 Task: Open Card Card0000000145 in Board Board0000000037 in Workspace WS0000000013 in Trello. Add Member Ayush98111@gmail.com to Card Card0000000145 in Board Board0000000037 in Workspace WS0000000013 in Trello. Add Green Label titled Label0000000145 to Card Card0000000145 in Board Board0000000037 in Workspace WS0000000013 in Trello. Add Checklist CL0000000145 to Card Card0000000145 in Board Board0000000037 in Workspace WS0000000013 in Trello. Add Dates with Start Date as Apr 08 2023 and Due Date as Apr 30 2023 to Card Card0000000145 in Board Board0000000037 in Workspace WS0000000013 in Trello
Action: Mouse moved to (88, 333)
Screenshot: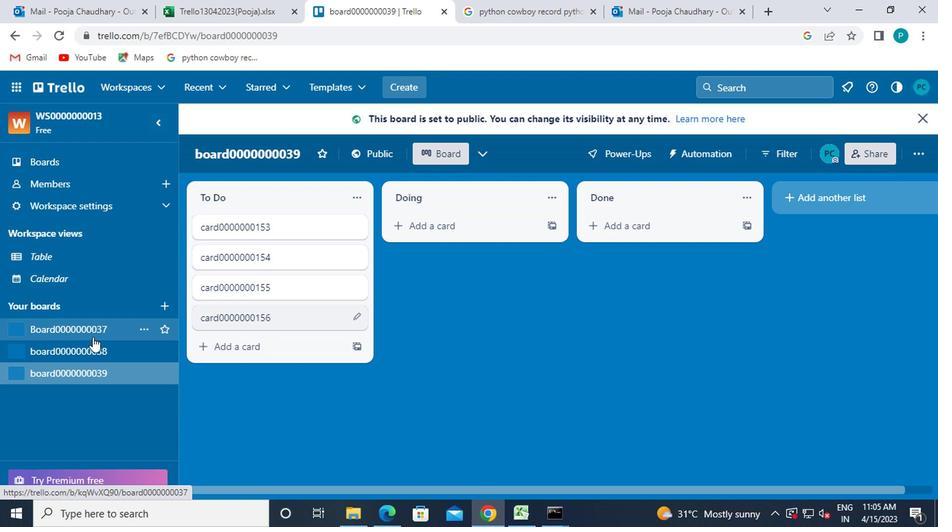 
Action: Mouse pressed left at (88, 333)
Screenshot: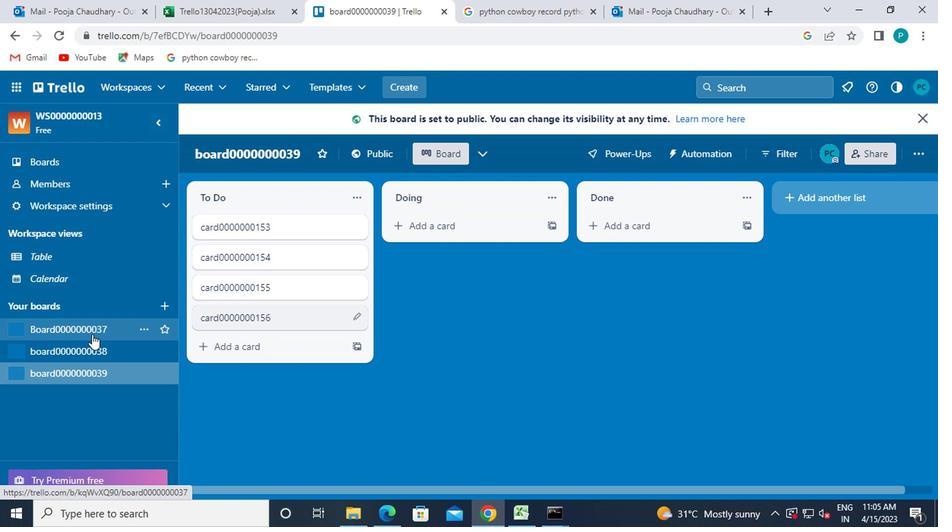 
Action: Mouse moved to (234, 197)
Screenshot: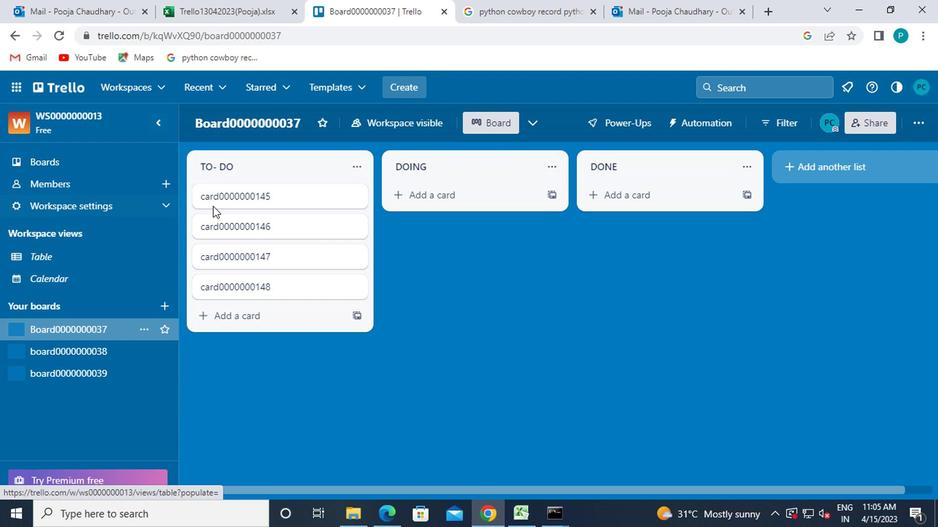 
Action: Mouse pressed left at (234, 197)
Screenshot: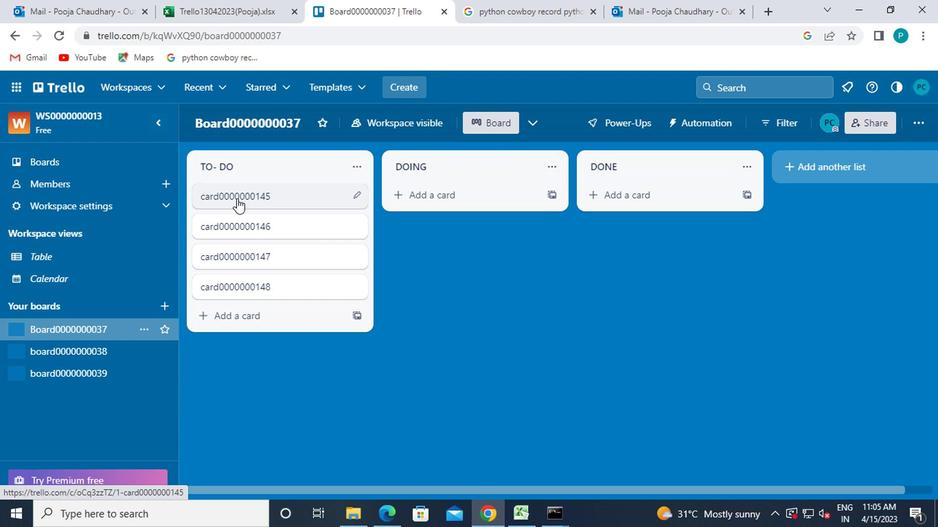 
Action: Mouse moved to (626, 196)
Screenshot: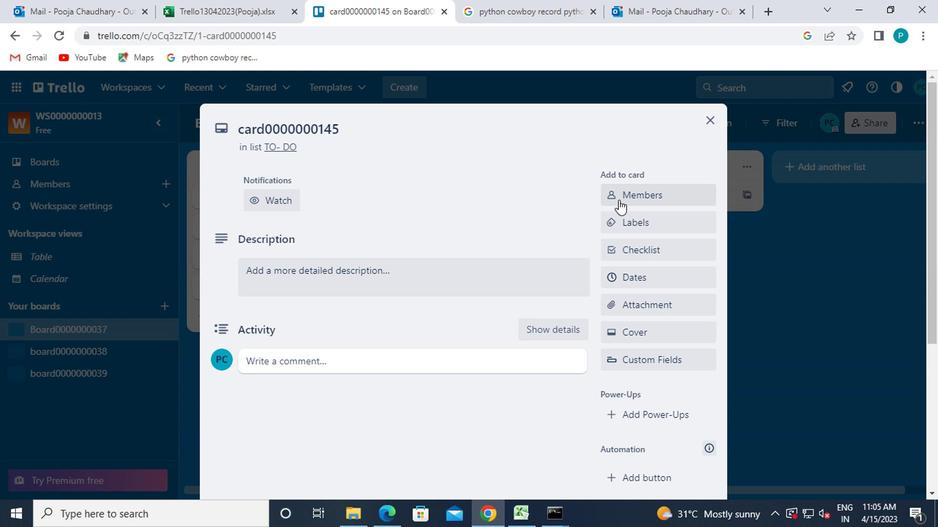 
Action: Mouse pressed left at (626, 196)
Screenshot: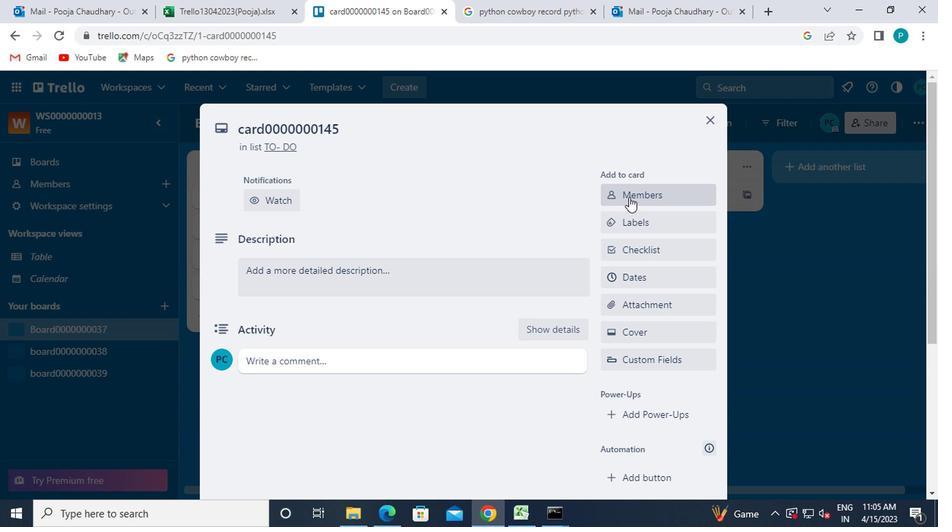 
Action: Mouse moved to (625, 257)
Screenshot: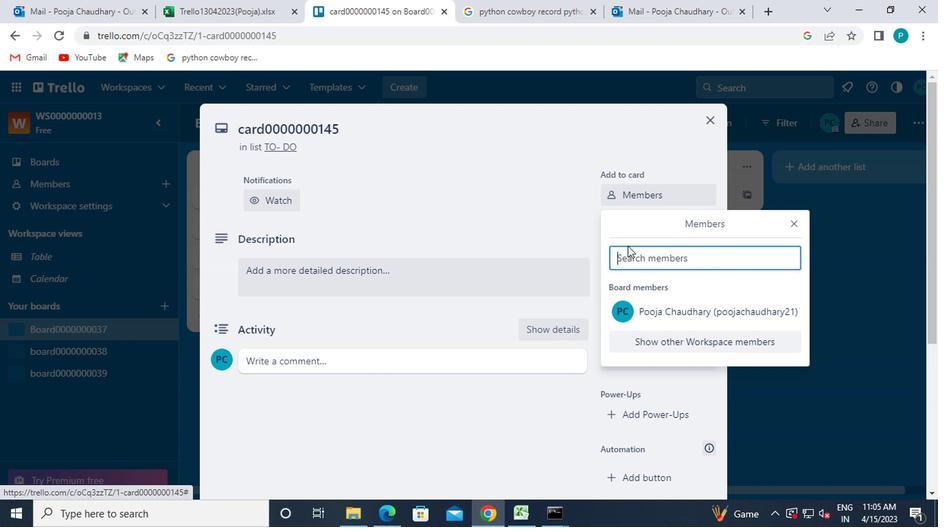 
Action: Mouse pressed left at (625, 257)
Screenshot: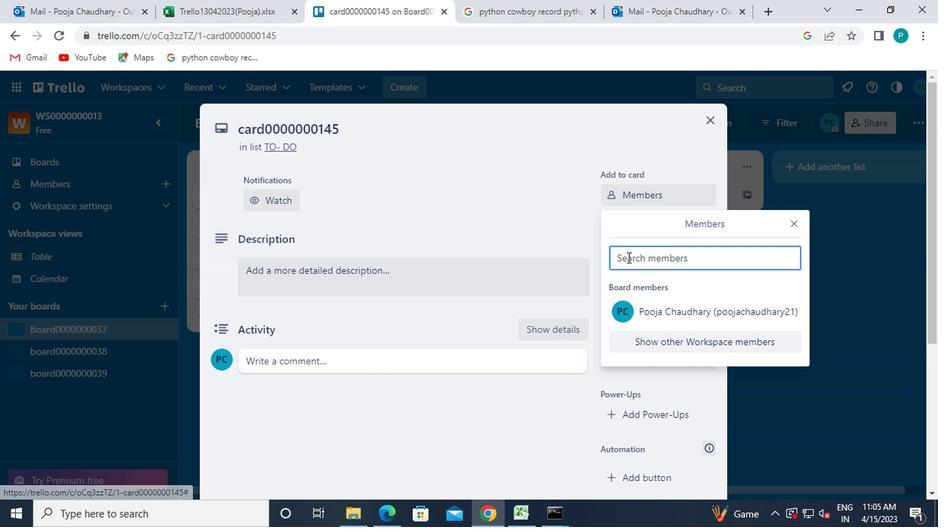 
Action: Mouse moved to (612, 262)
Screenshot: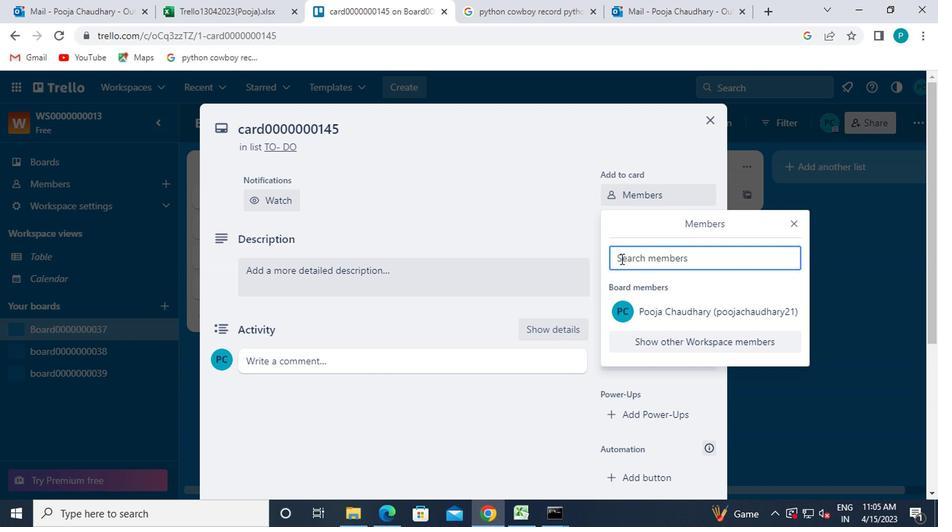 
Action: Key pressed ayush98111
Screenshot: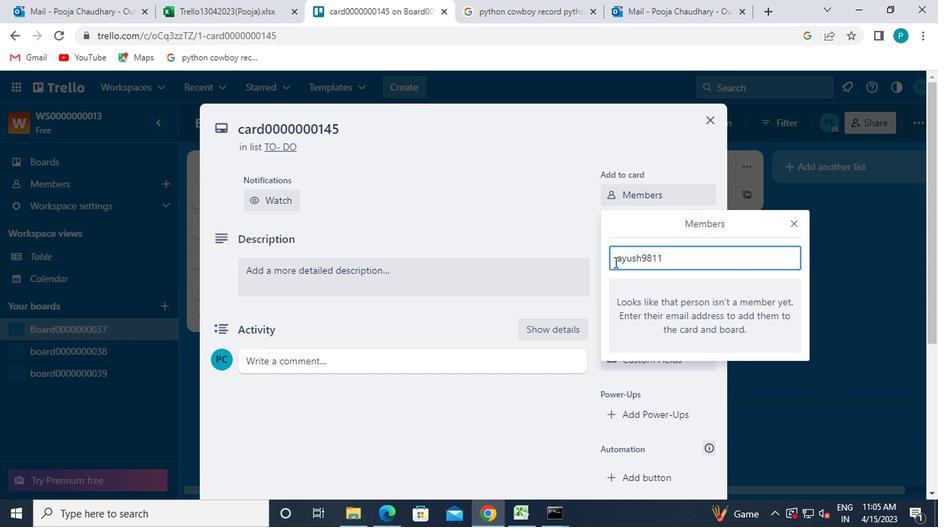 
Action: Mouse moved to (421, 372)
Screenshot: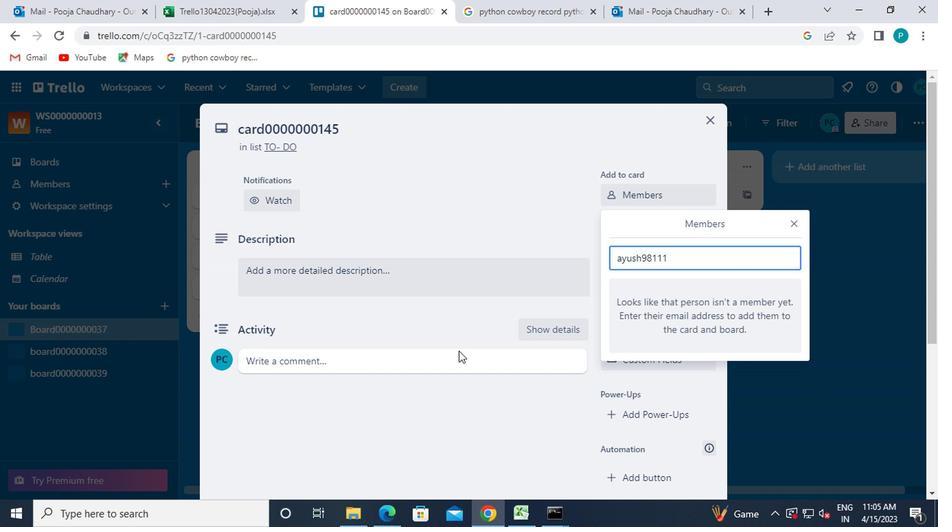 
Action: Key pressed <Key.shift>
Screenshot: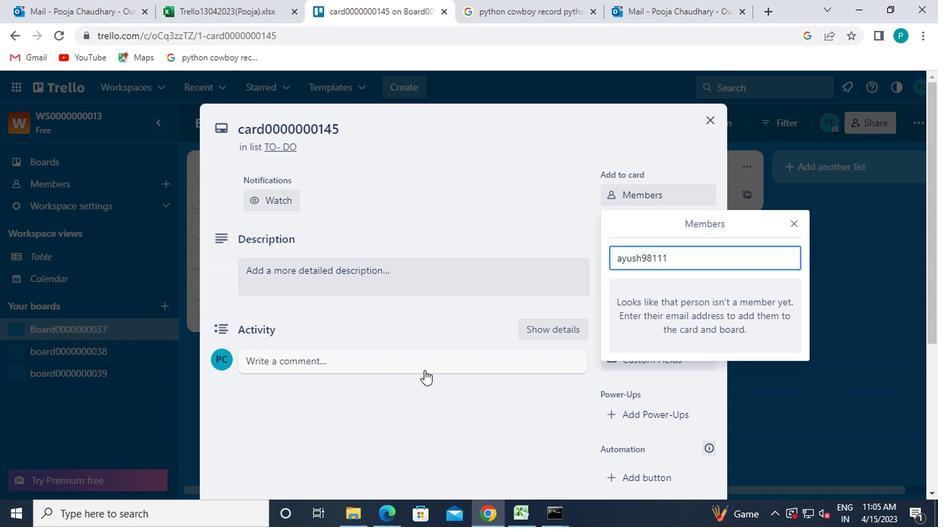 
Action: Mouse moved to (388, 316)
Screenshot: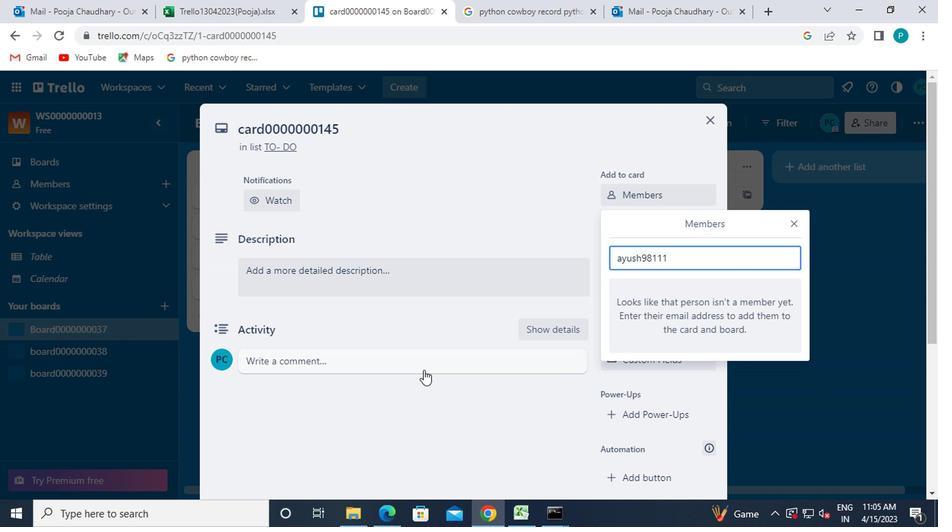 
Action: Key pressed @GMAIL.COM
Screenshot: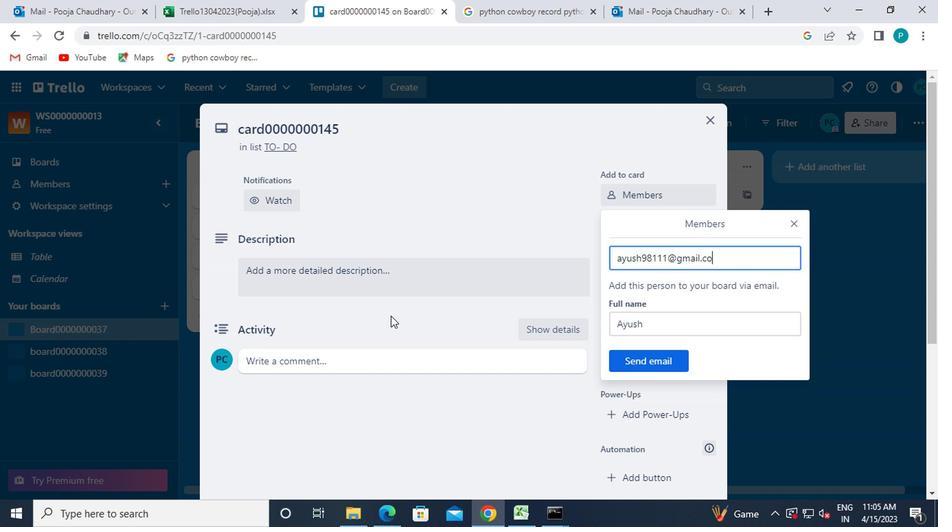 
Action: Mouse moved to (626, 361)
Screenshot: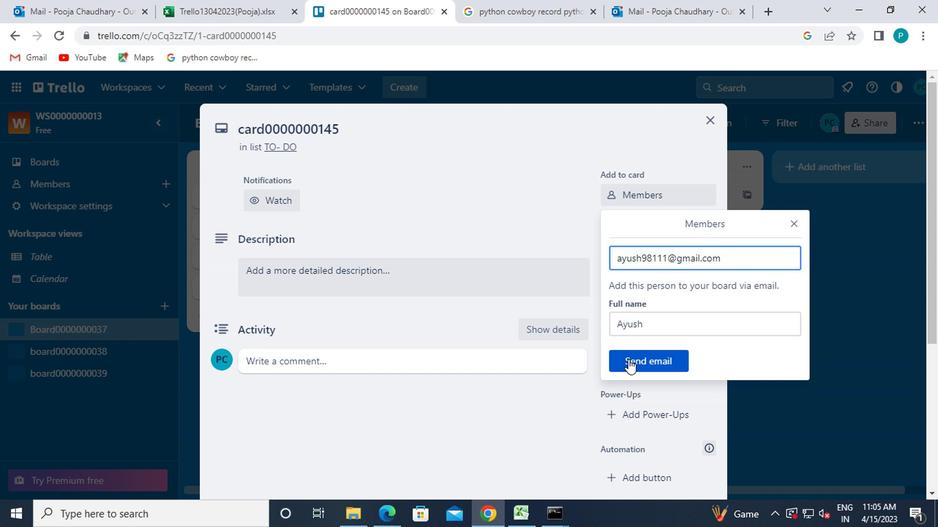 
Action: Mouse pressed left at (626, 361)
Screenshot: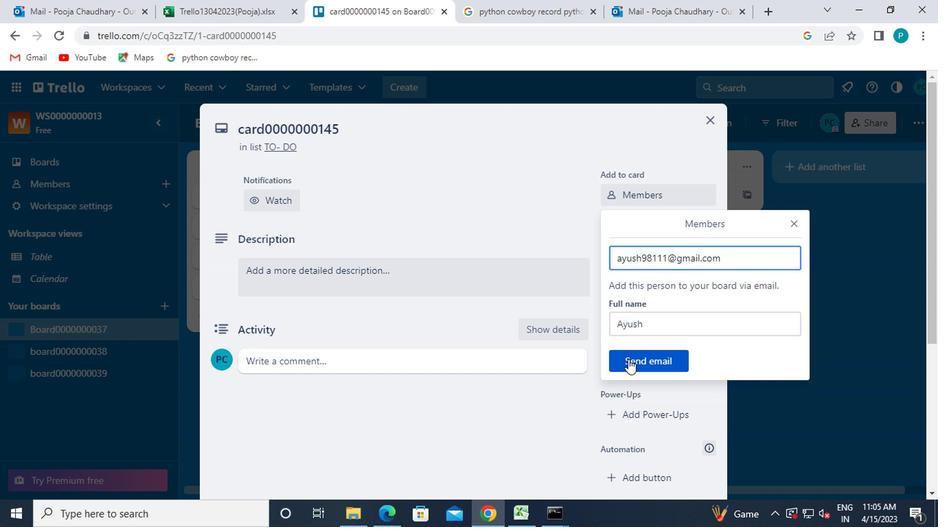 
Action: Mouse moved to (661, 265)
Screenshot: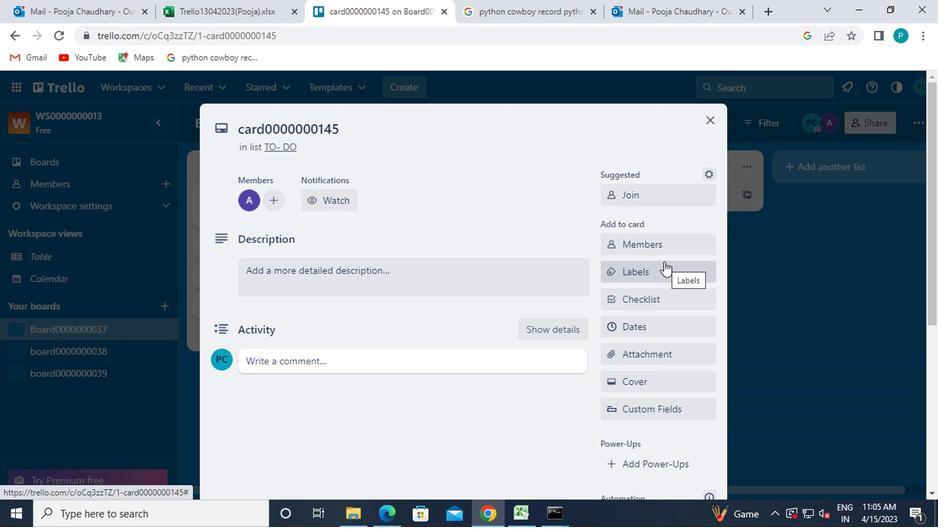 
Action: Mouse pressed left at (661, 265)
Screenshot: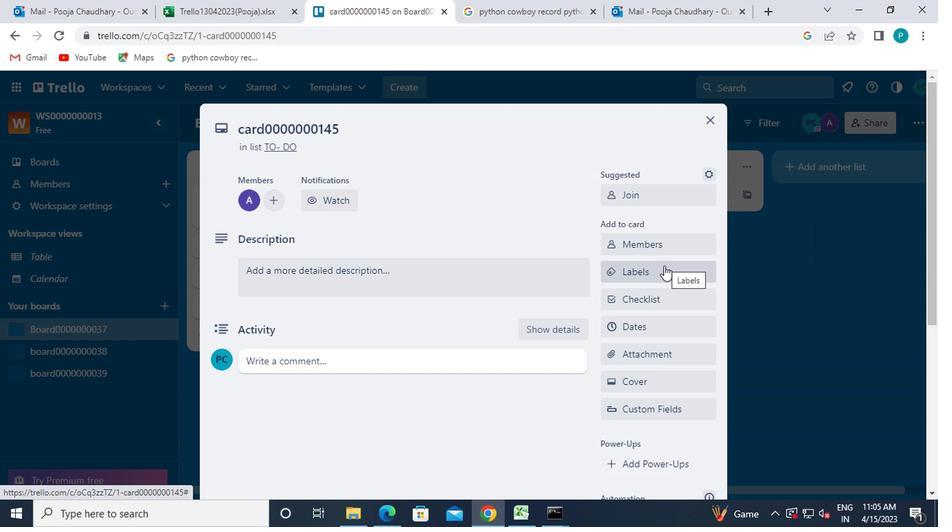 
Action: Mouse moved to (660, 354)
Screenshot: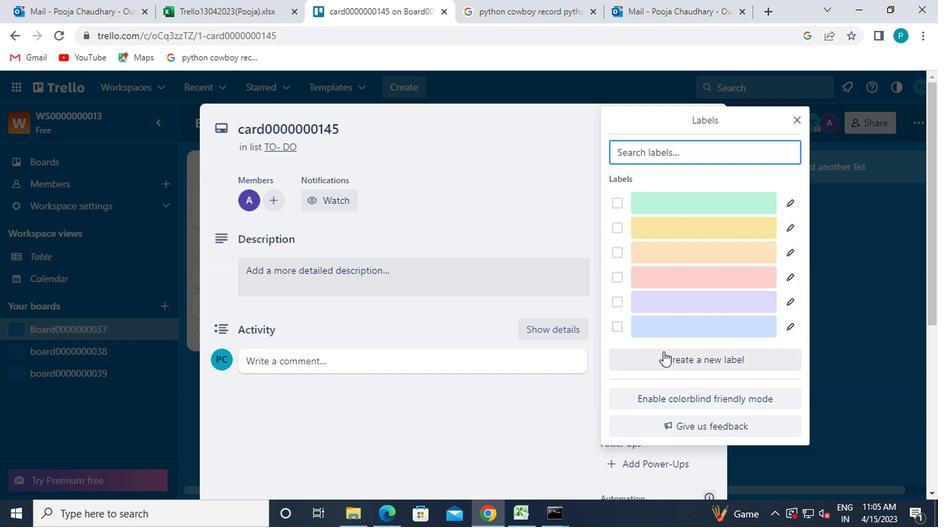 
Action: Mouse pressed left at (660, 354)
Screenshot: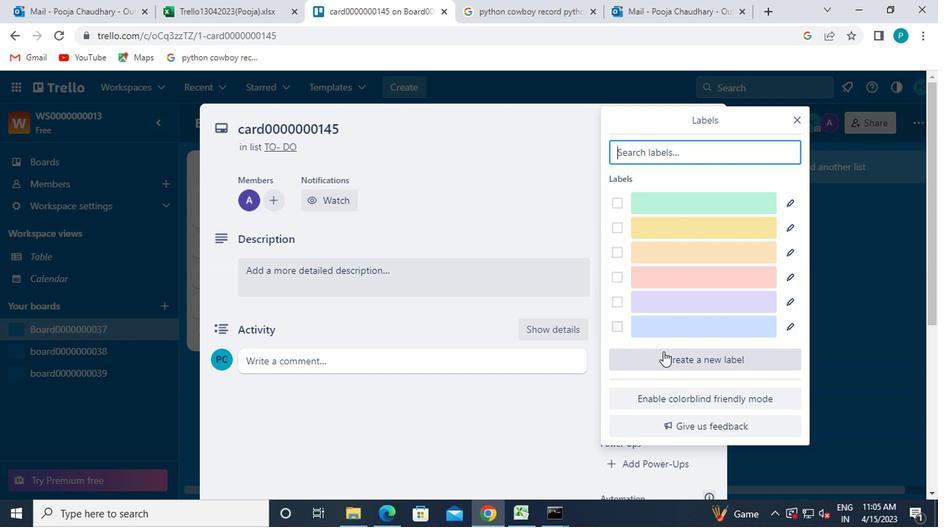 
Action: Mouse moved to (625, 325)
Screenshot: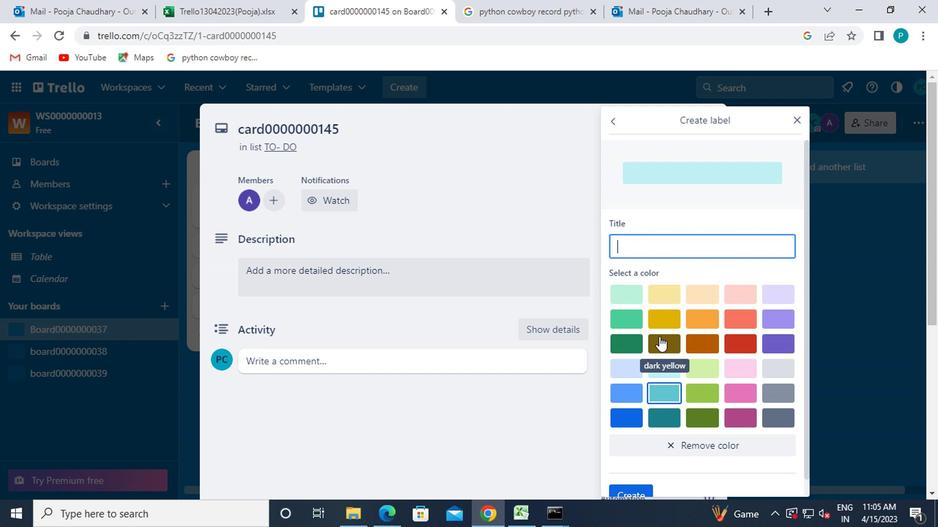 
Action: Mouse pressed left at (625, 325)
Screenshot: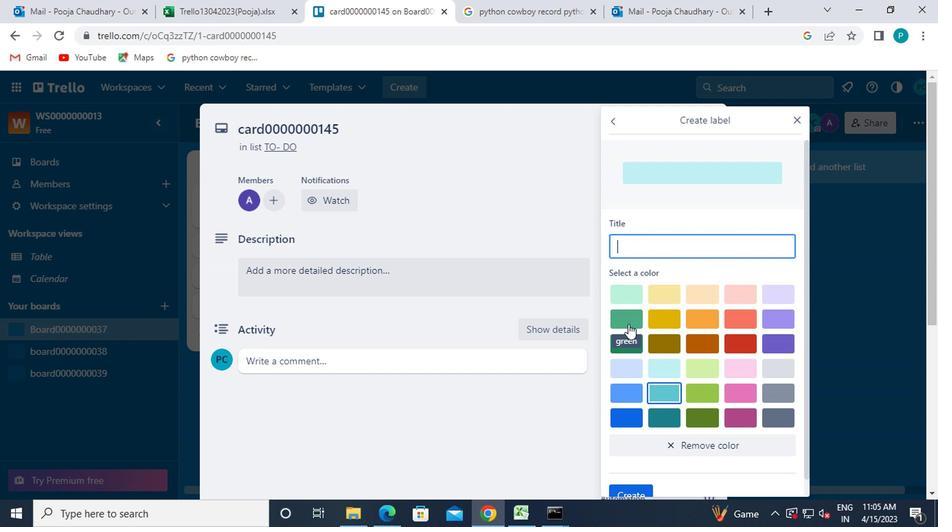 
Action: Mouse moved to (627, 249)
Screenshot: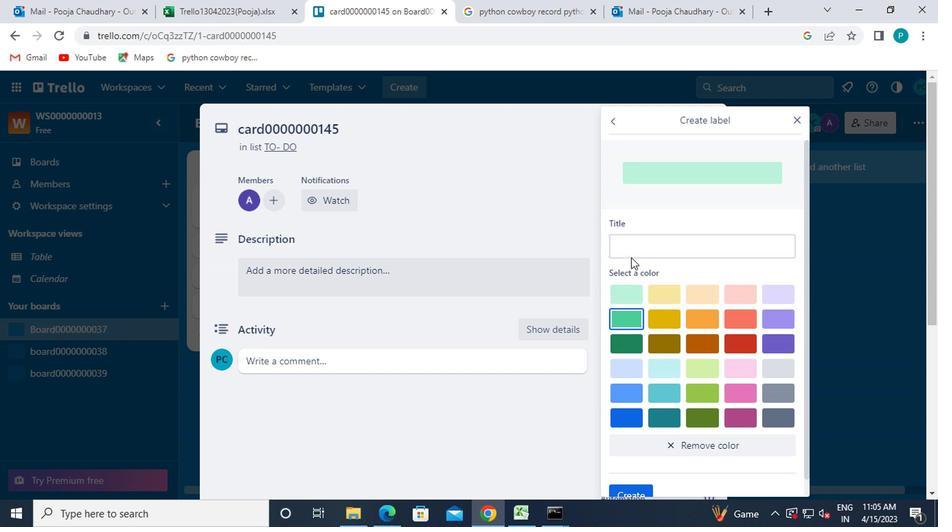 
Action: Mouse pressed left at (627, 249)
Screenshot: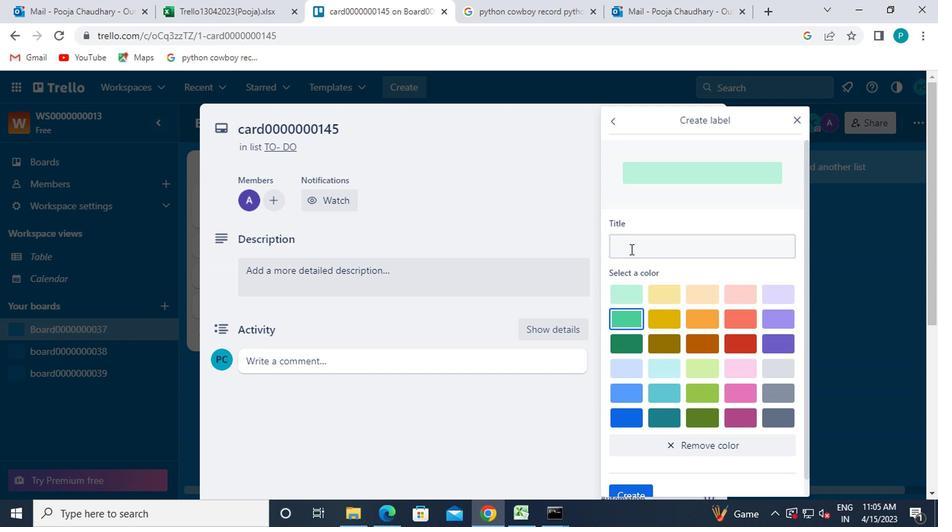 
Action: Key pressed LABEL0000000145
Screenshot: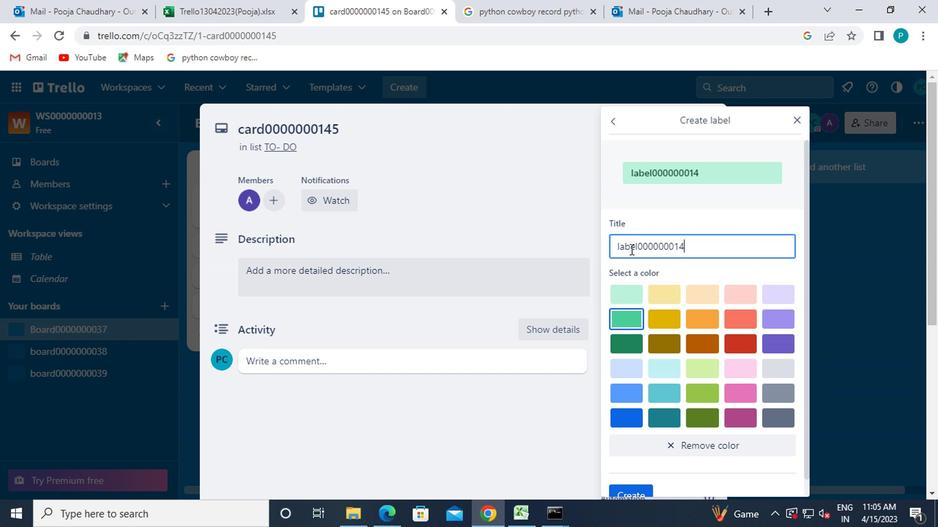 
Action: Mouse moved to (620, 307)
Screenshot: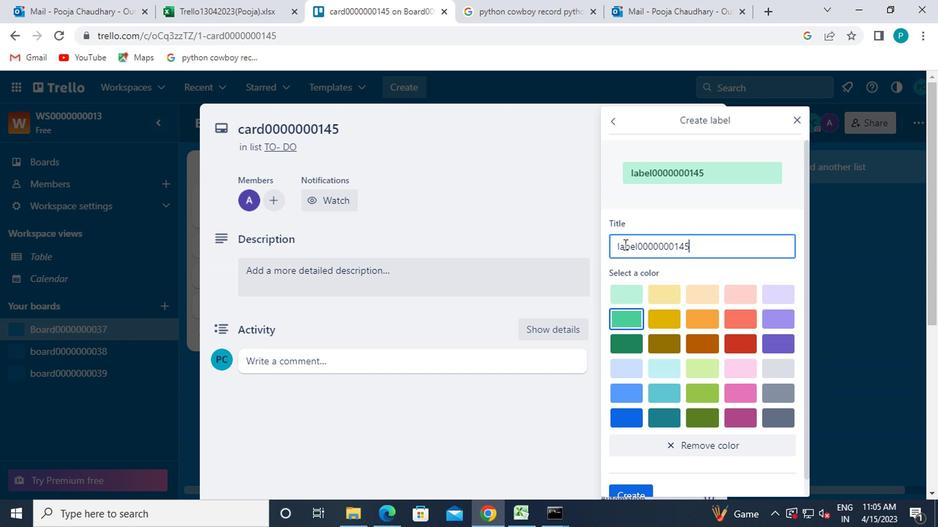 
Action: Mouse scrolled (620, 306) with delta (0, 0)
Screenshot: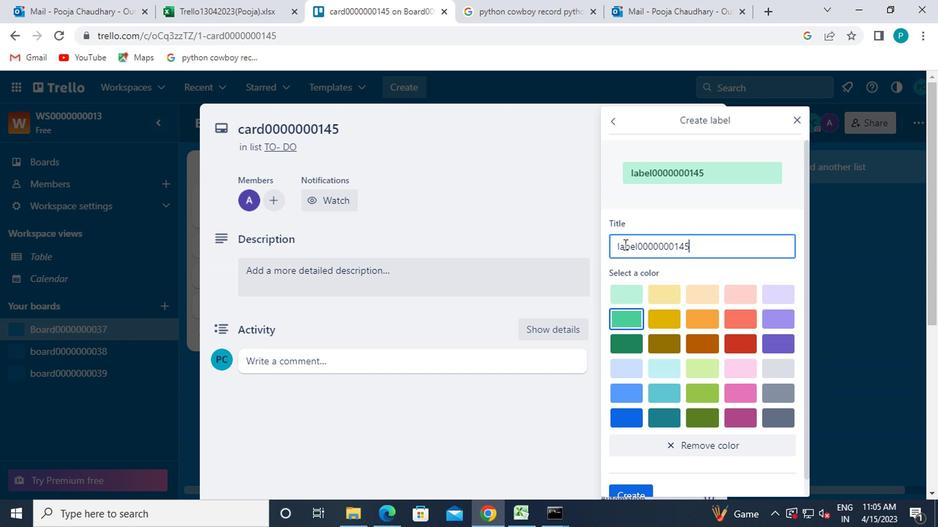 
Action: Mouse moved to (623, 311)
Screenshot: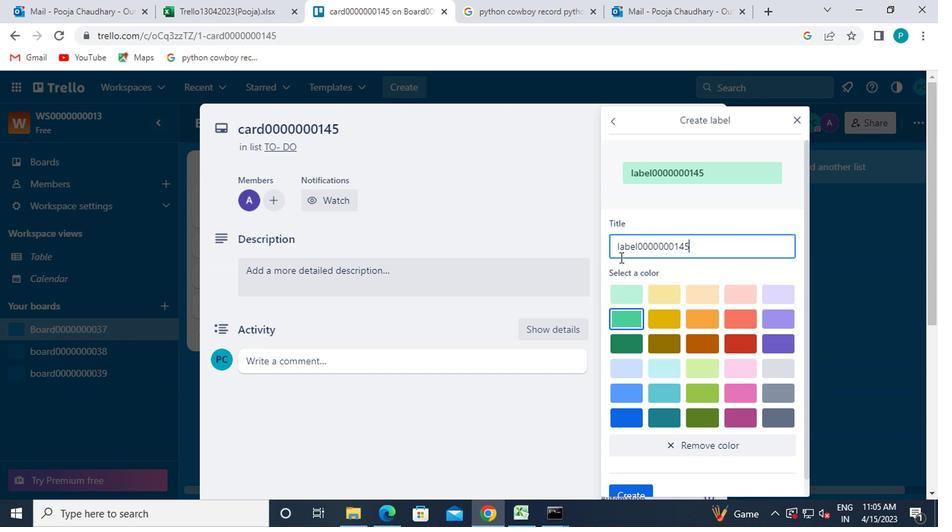 
Action: Mouse scrolled (623, 311) with delta (0, 0)
Screenshot: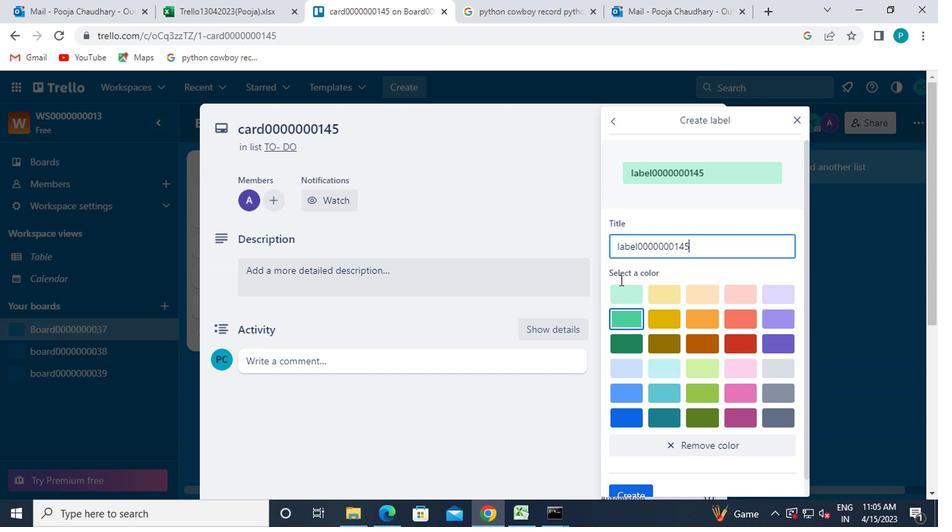 
Action: Mouse moved to (625, 313)
Screenshot: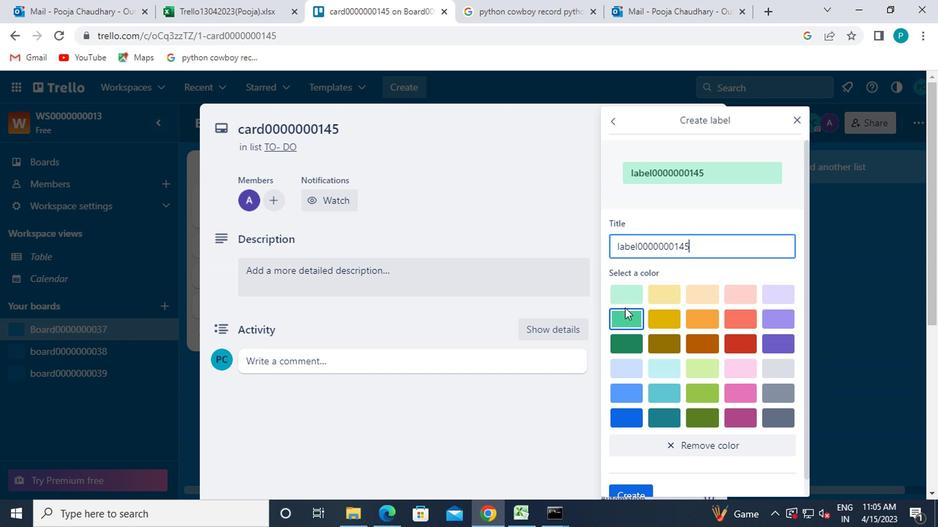 
Action: Mouse scrolled (625, 312) with delta (0, 0)
Screenshot: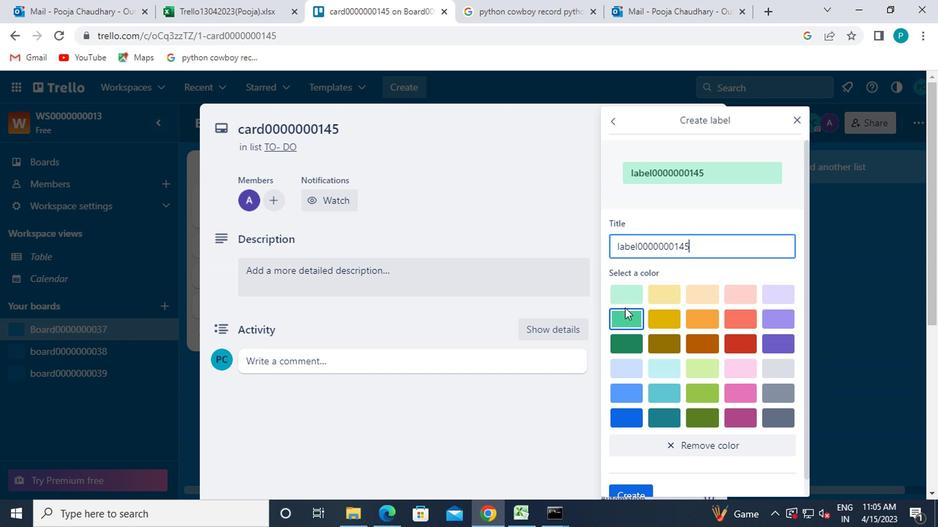 
Action: Mouse moved to (632, 475)
Screenshot: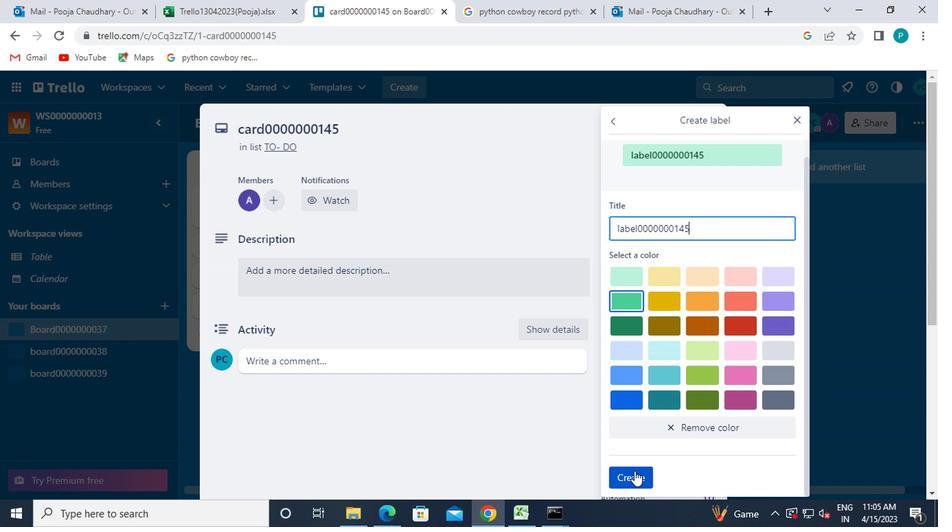 
Action: Mouse pressed left at (632, 475)
Screenshot: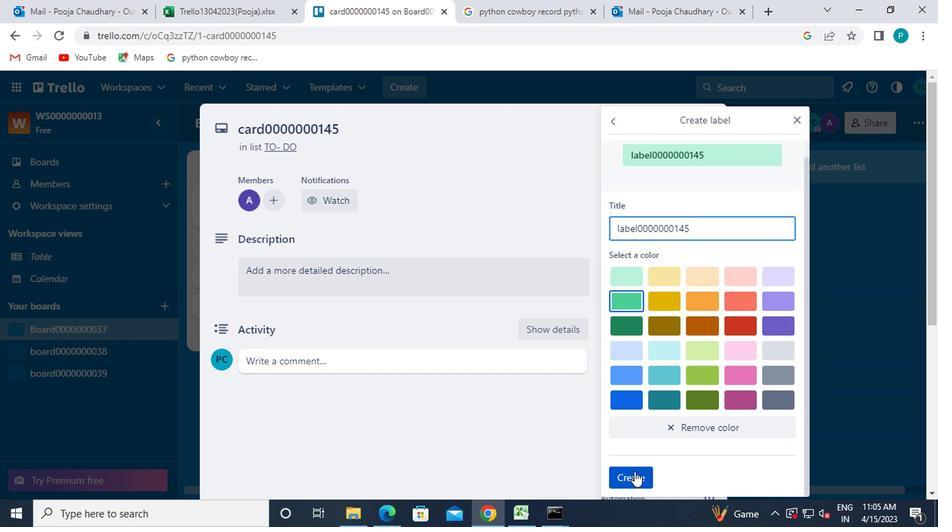 
Action: Mouse moved to (800, 116)
Screenshot: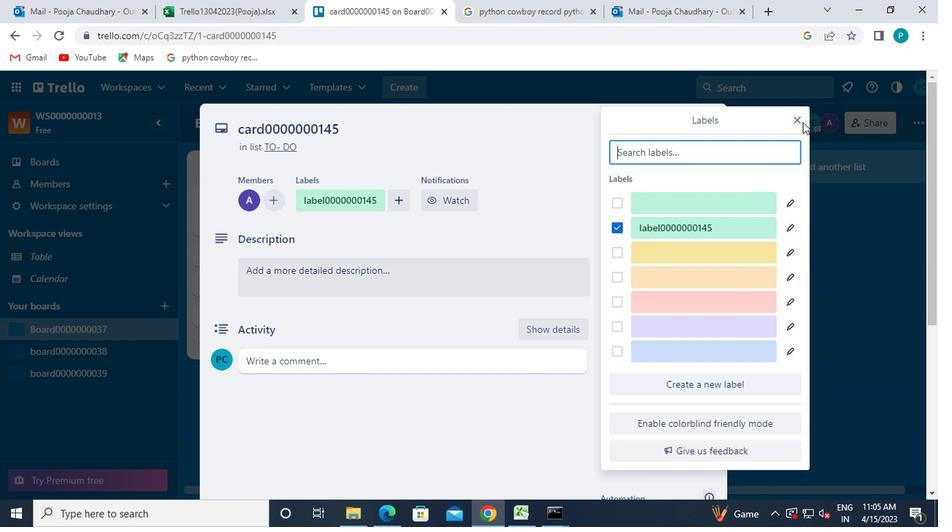 
Action: Mouse pressed left at (800, 116)
Screenshot: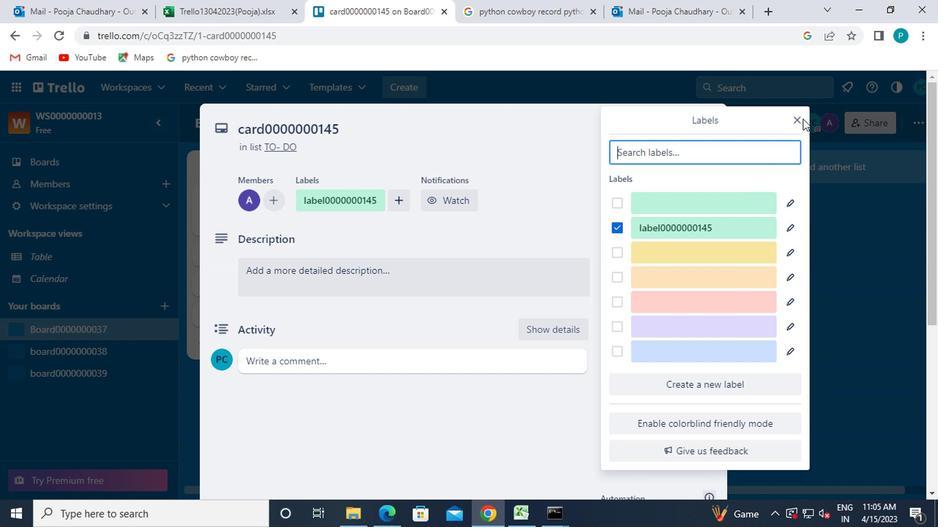 
Action: Mouse moved to (797, 115)
Screenshot: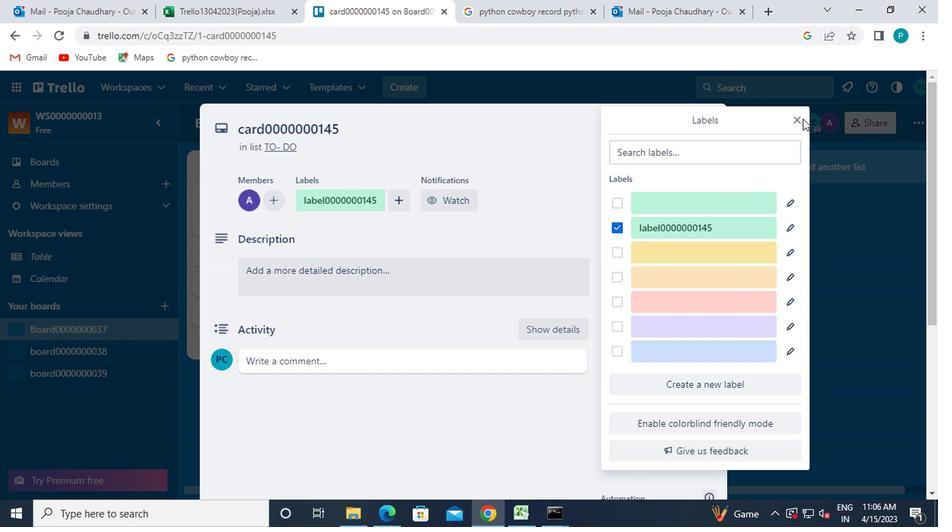 
Action: Mouse pressed left at (797, 115)
Screenshot: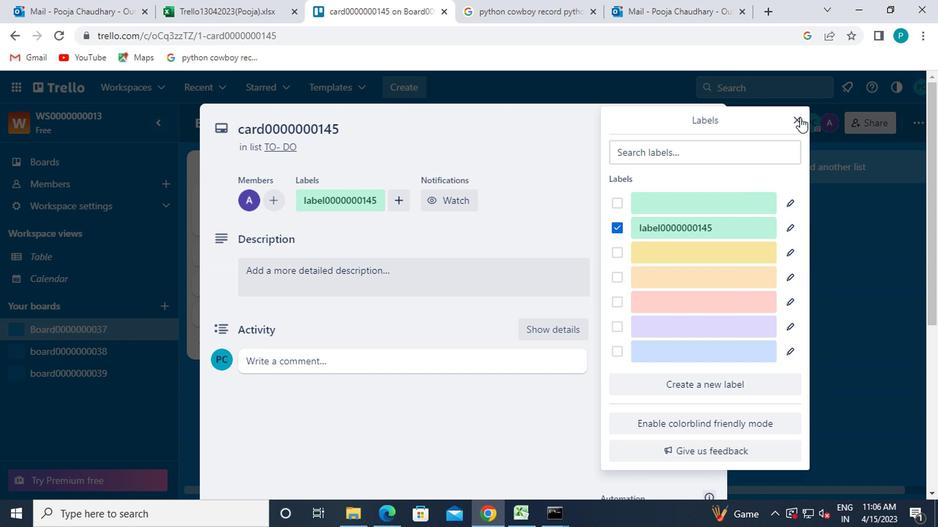 
Action: Mouse moved to (670, 301)
Screenshot: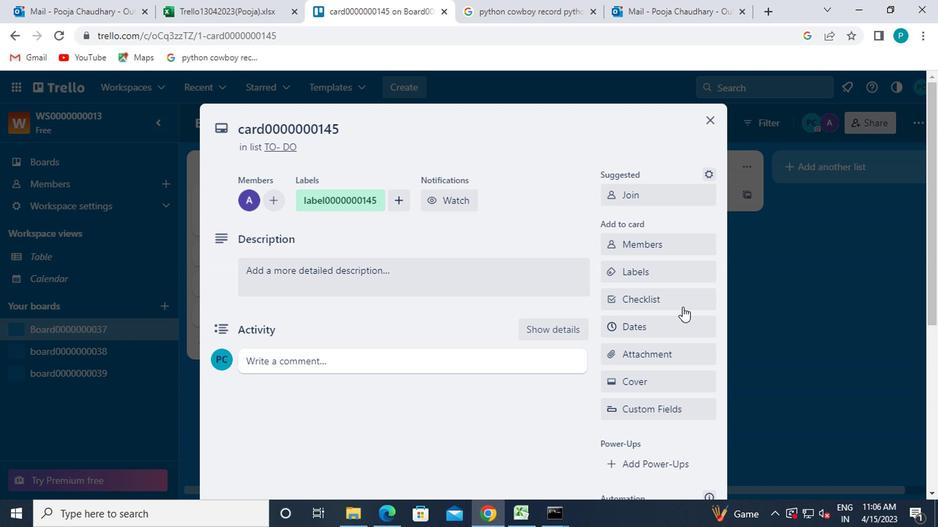 
Action: Mouse pressed left at (670, 301)
Screenshot: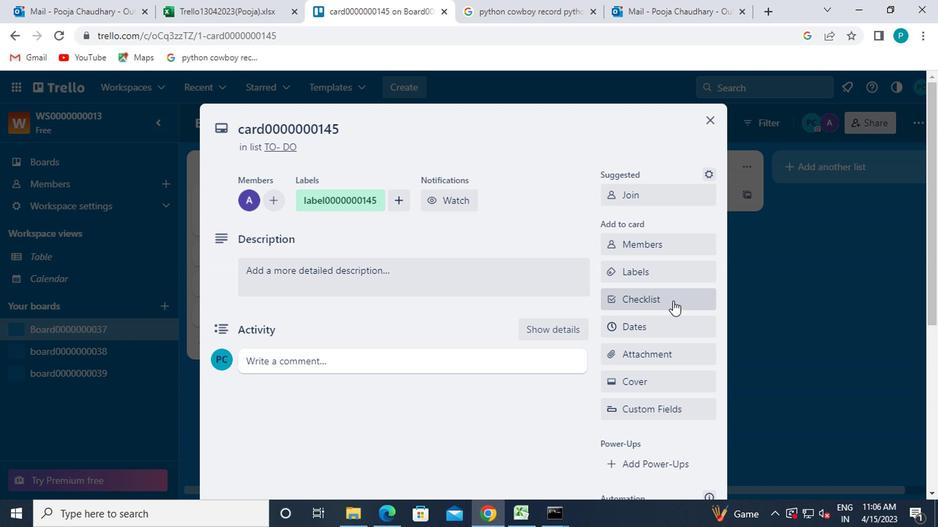 
Action: Mouse moved to (669, 305)
Screenshot: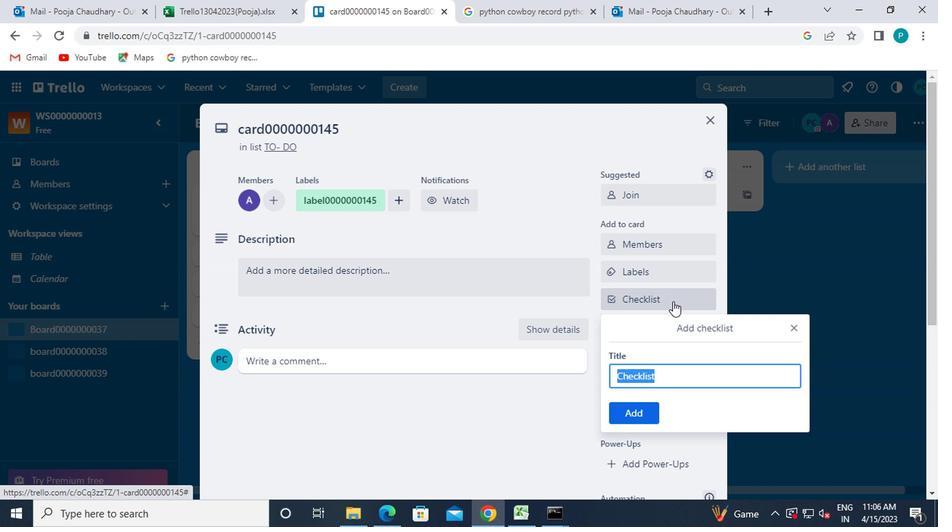
Action: Key pressed <Key.caps_lock>CL0000000145
Screenshot: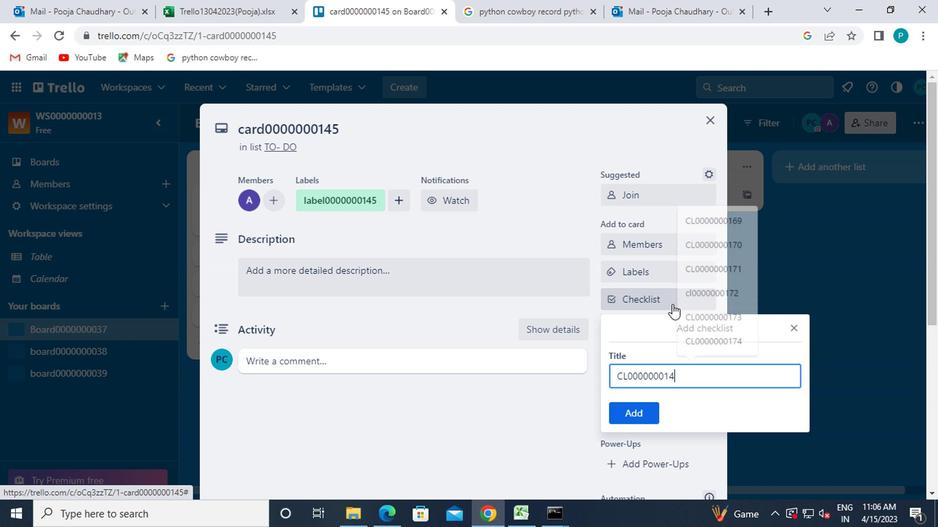 
Action: Mouse moved to (630, 408)
Screenshot: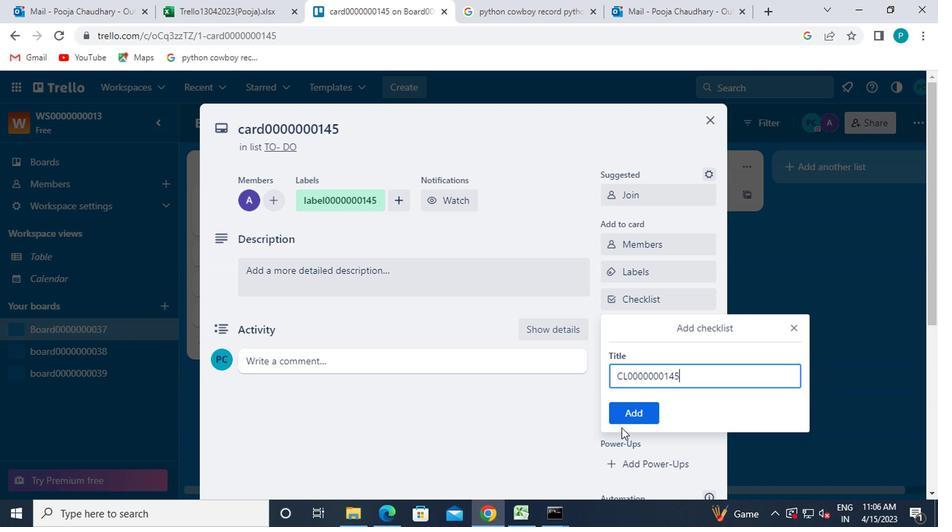 
Action: Mouse pressed left at (630, 408)
Screenshot: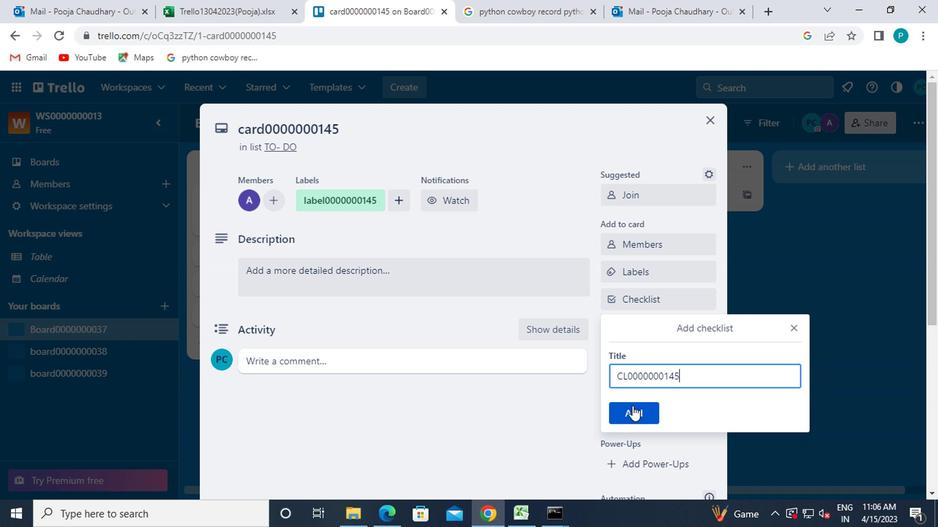 
Action: Mouse moved to (630, 336)
Screenshot: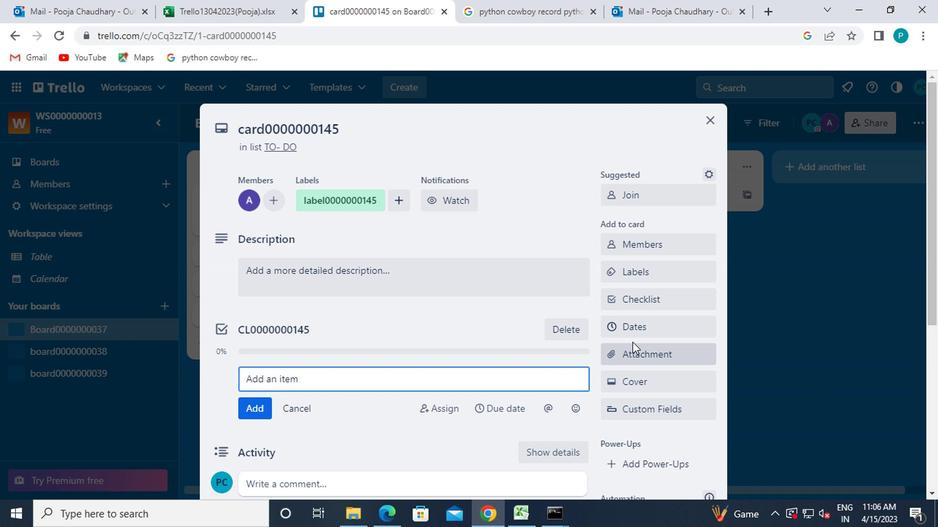 
Action: Mouse pressed left at (630, 336)
Screenshot: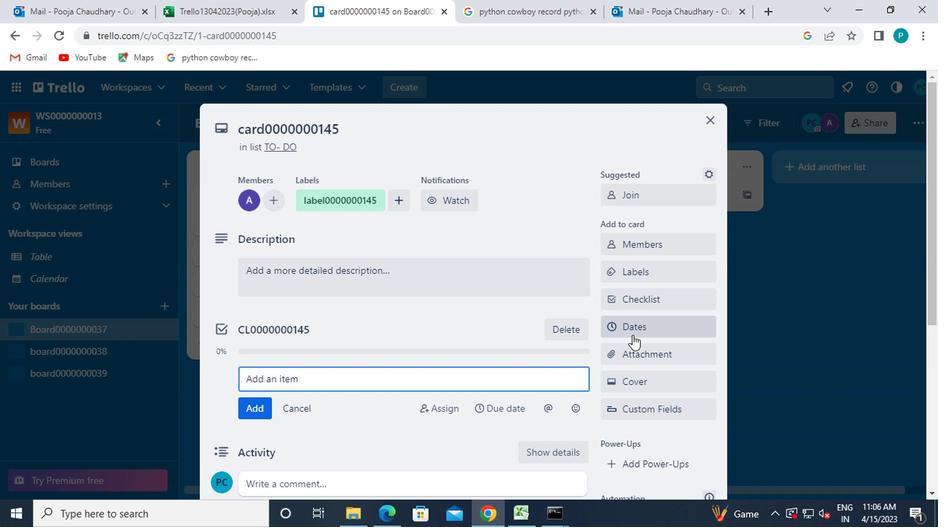 
Action: Mouse moved to (614, 370)
Screenshot: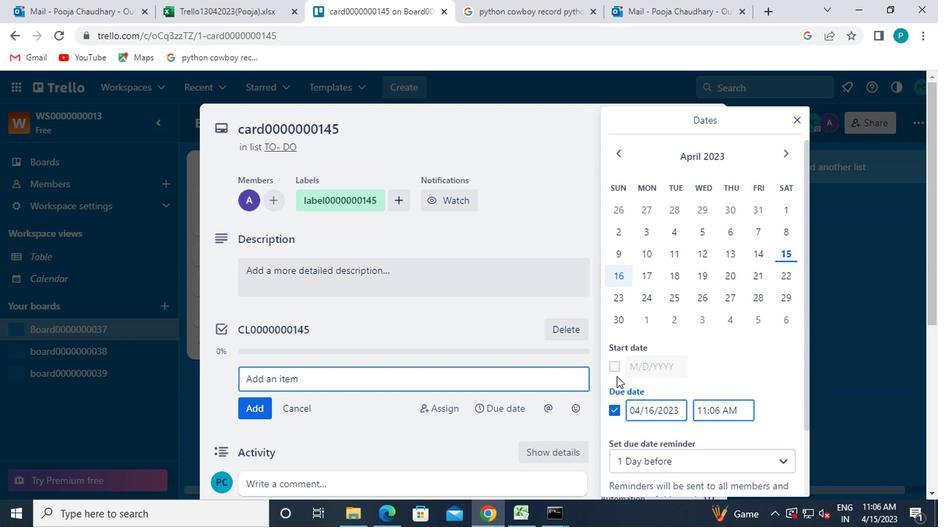 
Action: Mouse pressed left at (614, 370)
Screenshot: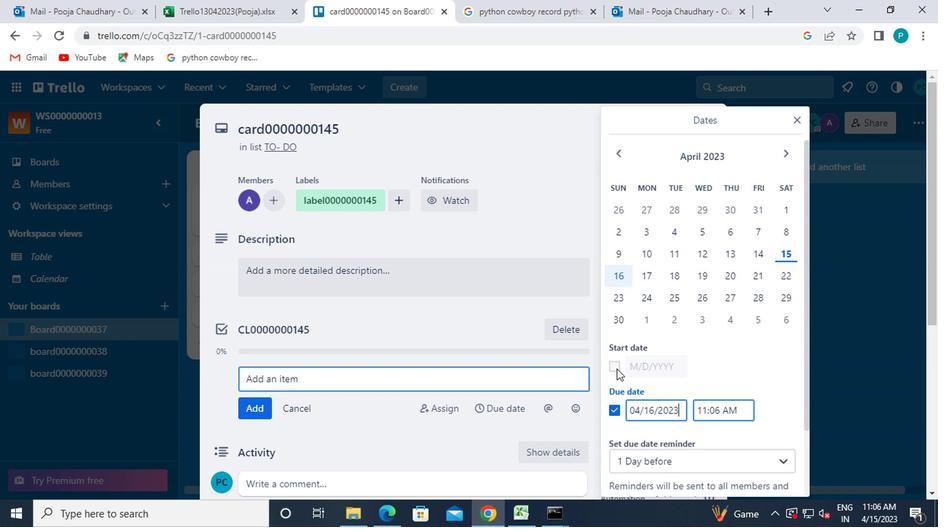 
Action: Mouse moved to (785, 234)
Screenshot: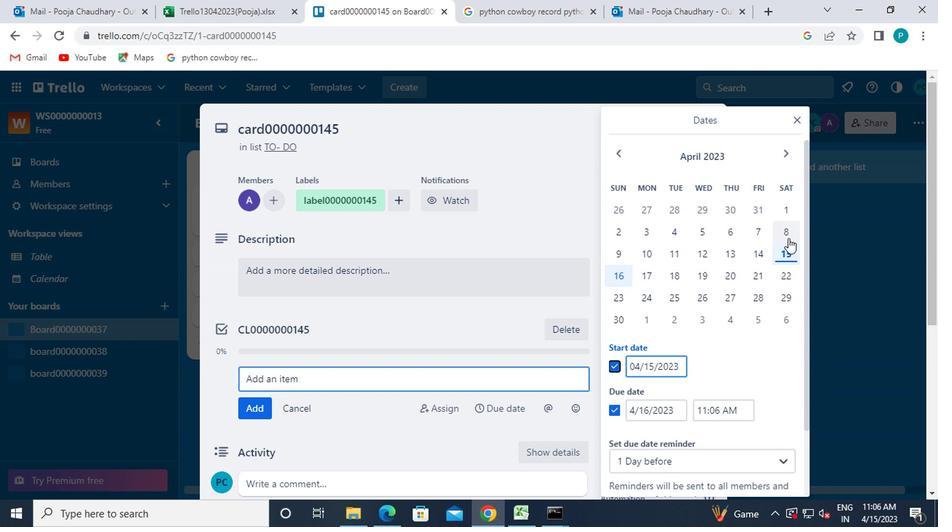 
Action: Mouse pressed left at (785, 234)
Screenshot: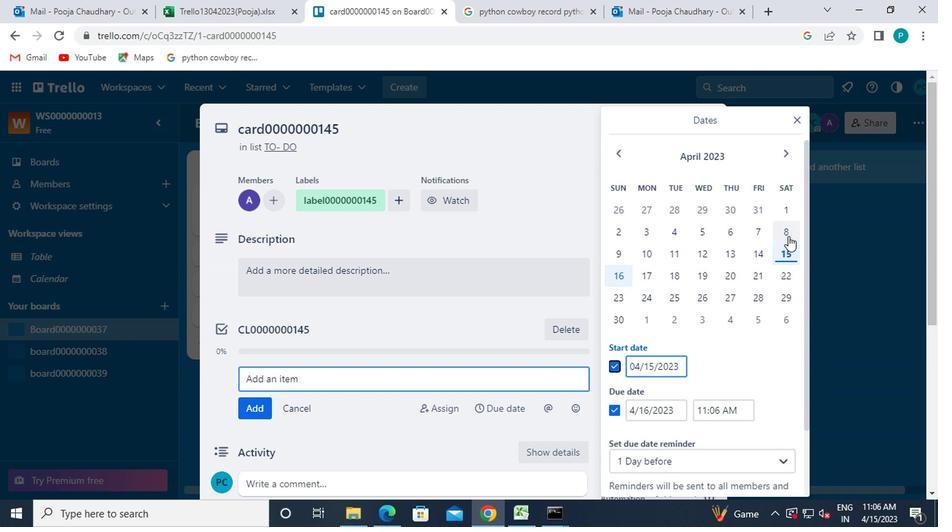 
Action: Mouse moved to (613, 321)
Screenshot: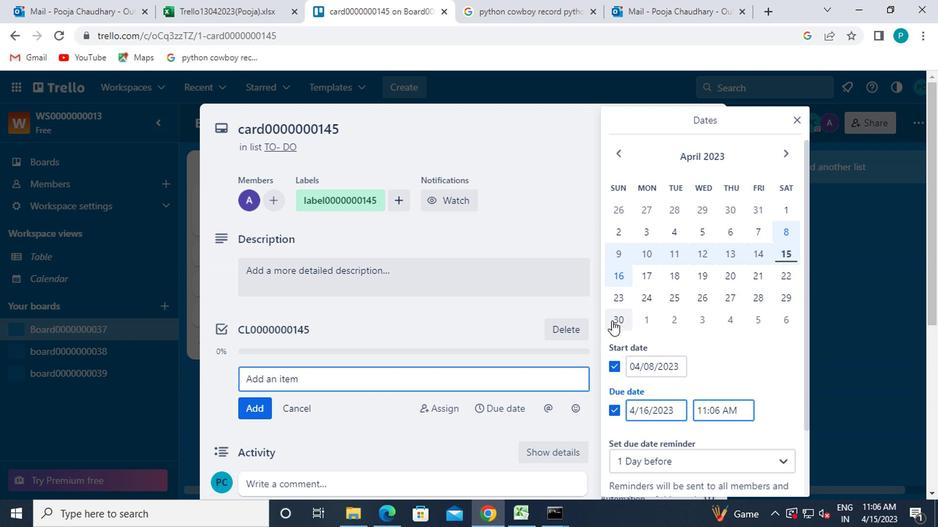 
Action: Mouse pressed left at (613, 321)
Screenshot: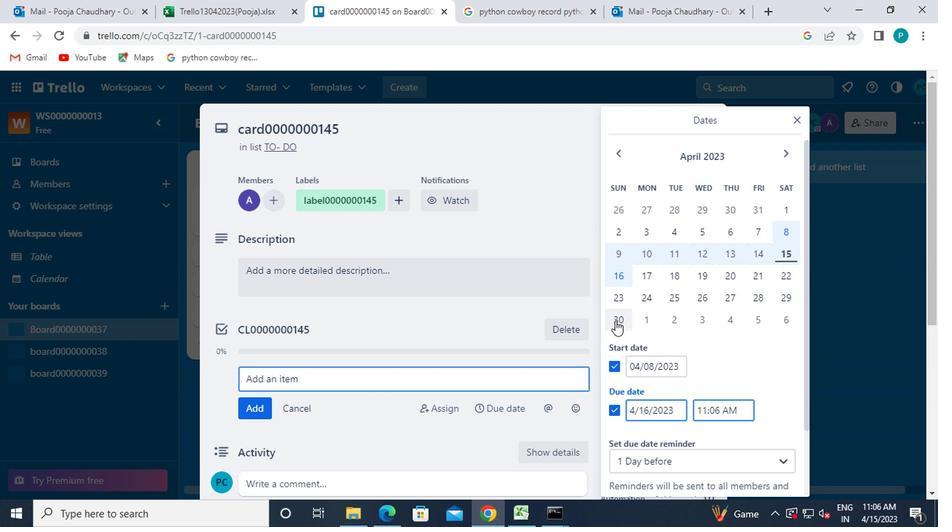 
Action: Mouse moved to (620, 380)
Screenshot: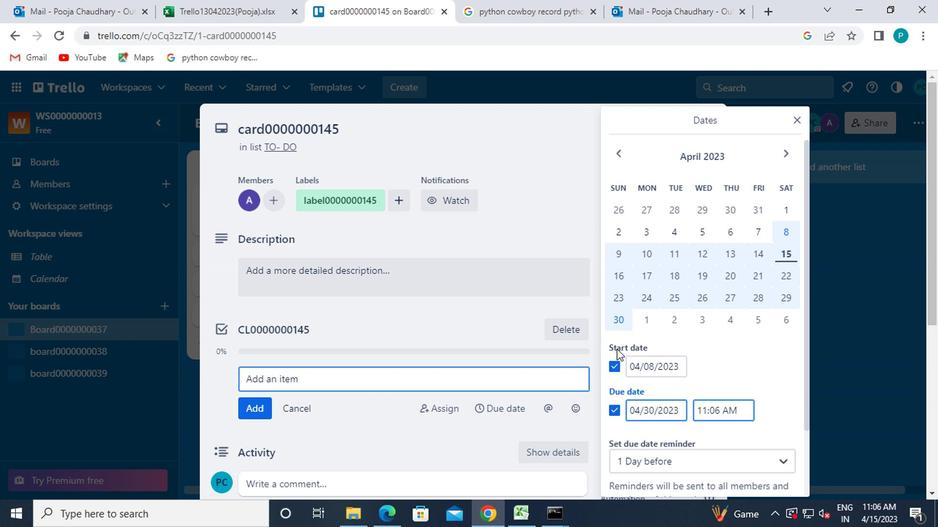 
Action: Mouse scrolled (620, 380) with delta (0, 0)
Screenshot: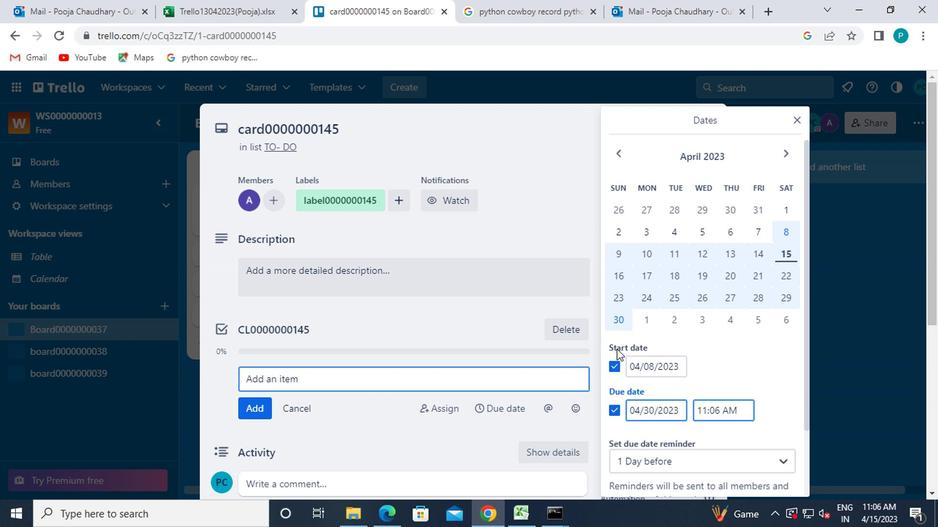 
Action: Mouse moved to (620, 381)
Screenshot: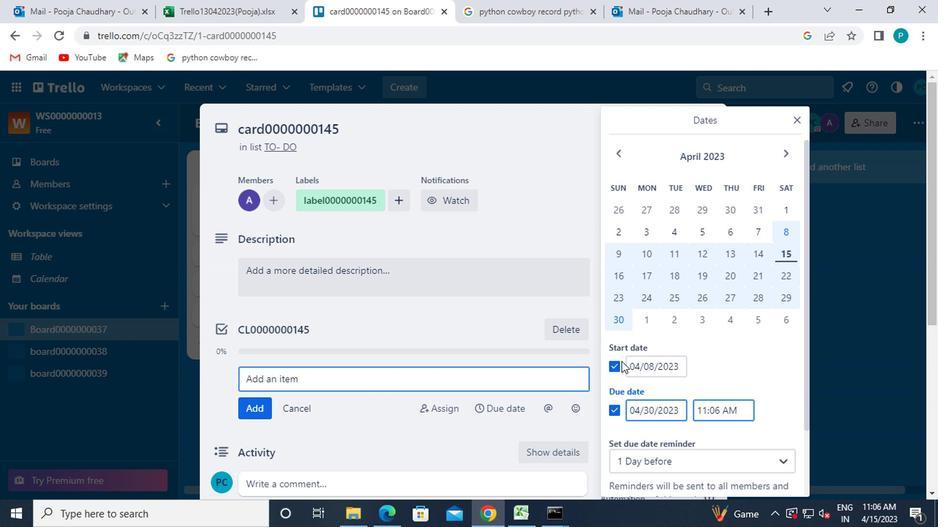 
Action: Mouse scrolled (620, 380) with delta (0, 0)
Screenshot: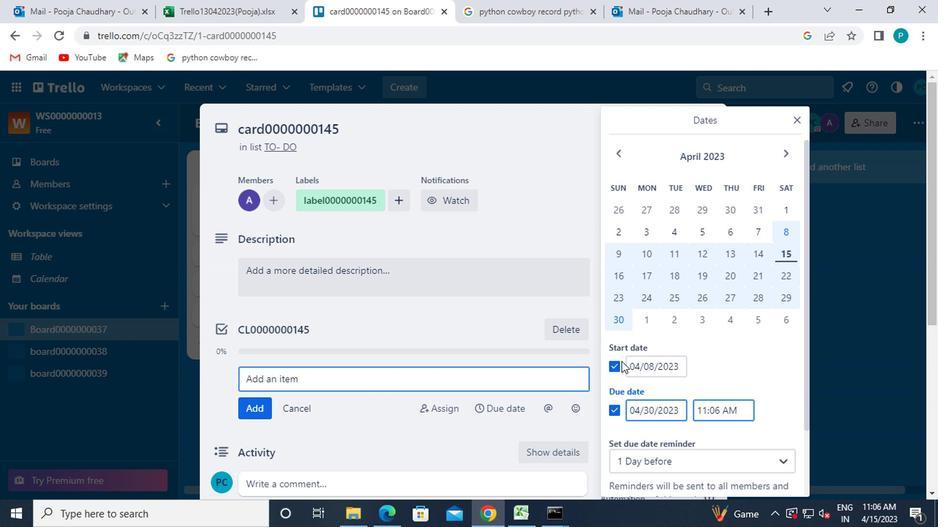 
Action: Mouse moved to (621, 385)
Screenshot: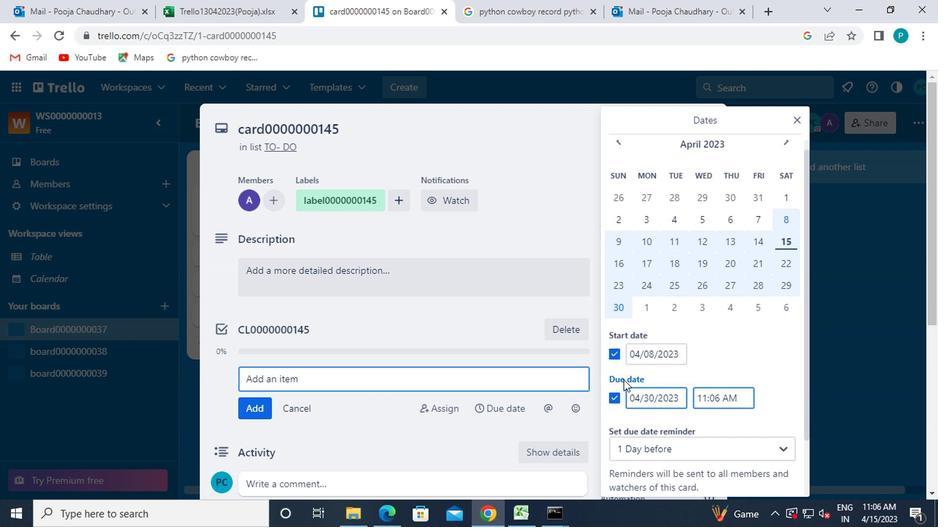 
Action: Mouse scrolled (621, 384) with delta (0, 0)
Screenshot: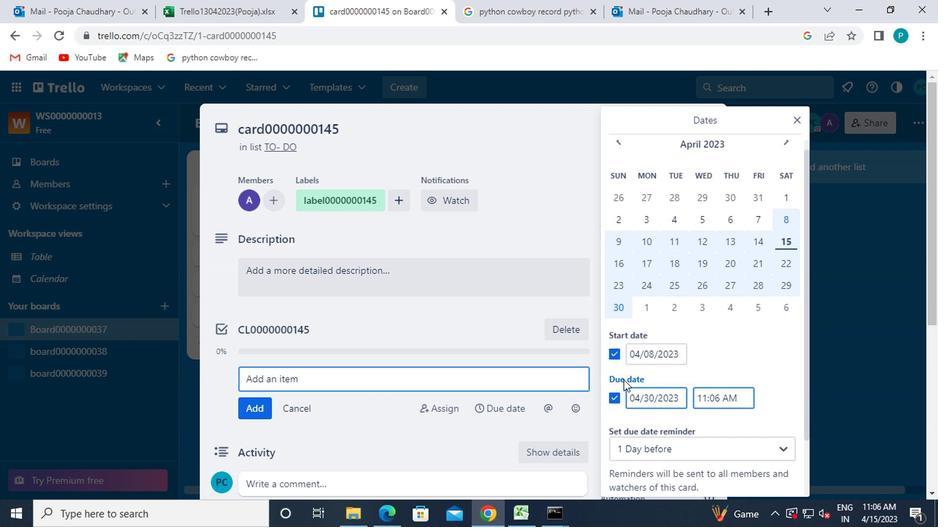 
Action: Mouse moved to (636, 439)
Screenshot: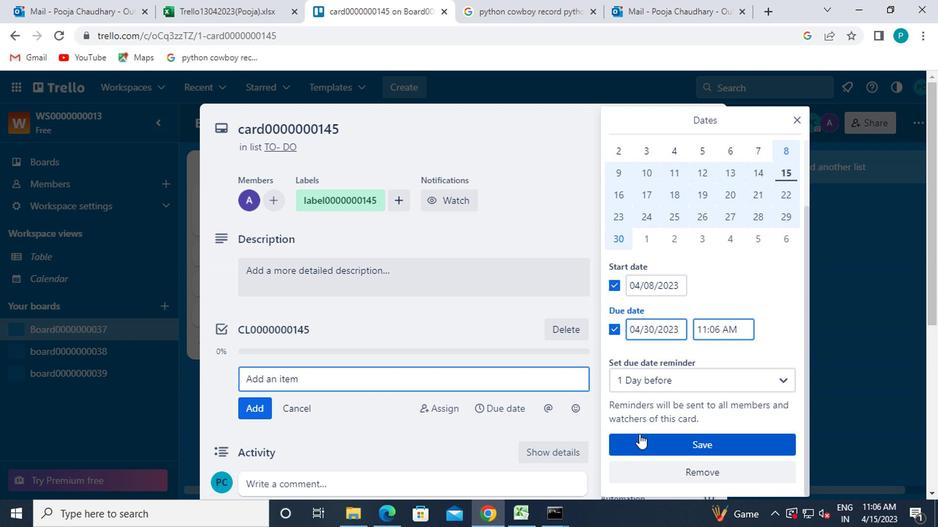 
Action: Mouse pressed left at (636, 439)
Screenshot: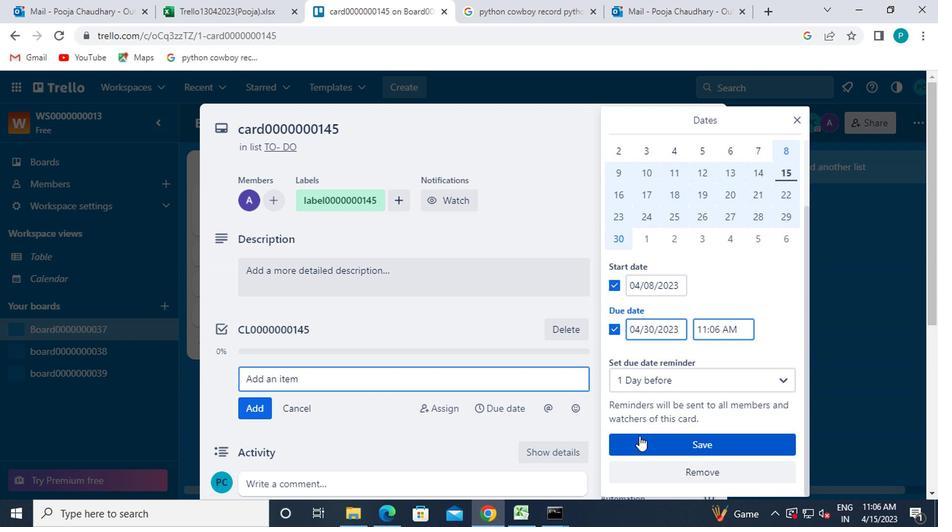 
